 Task: Add a condition where "Status category is not Open" in pending tickets.
Action: Mouse moved to (151, 553)
Screenshot: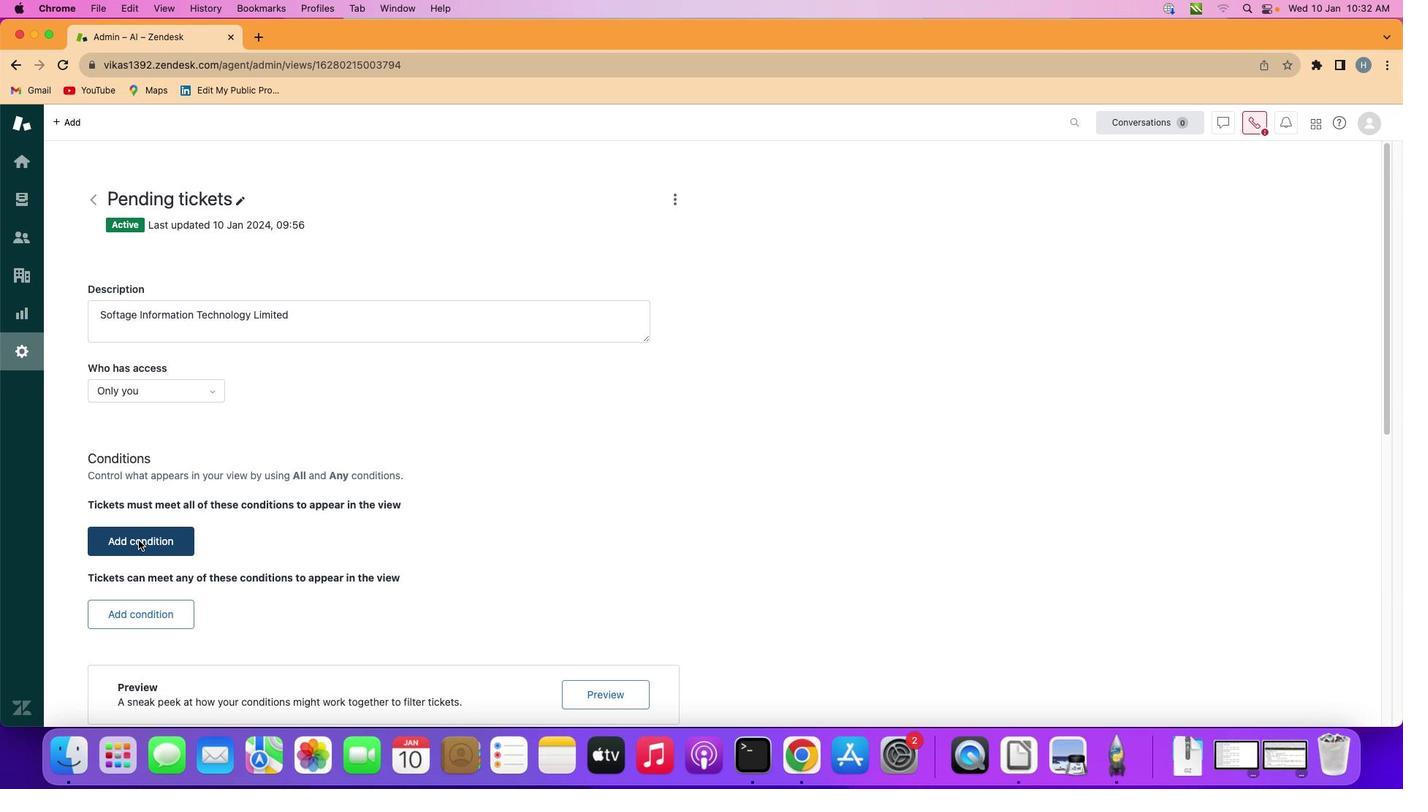 
Action: Mouse pressed left at (151, 553)
Screenshot: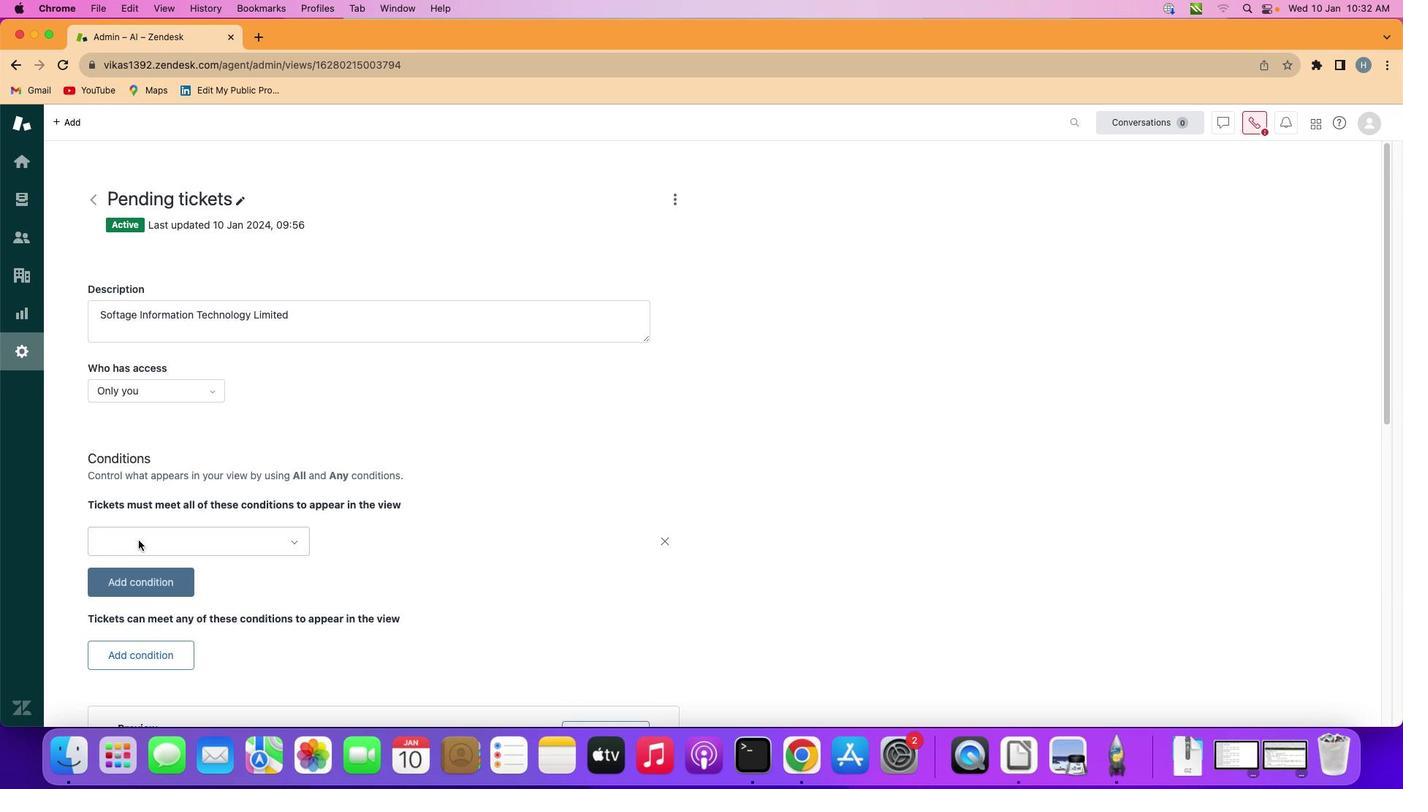 
Action: Mouse moved to (225, 552)
Screenshot: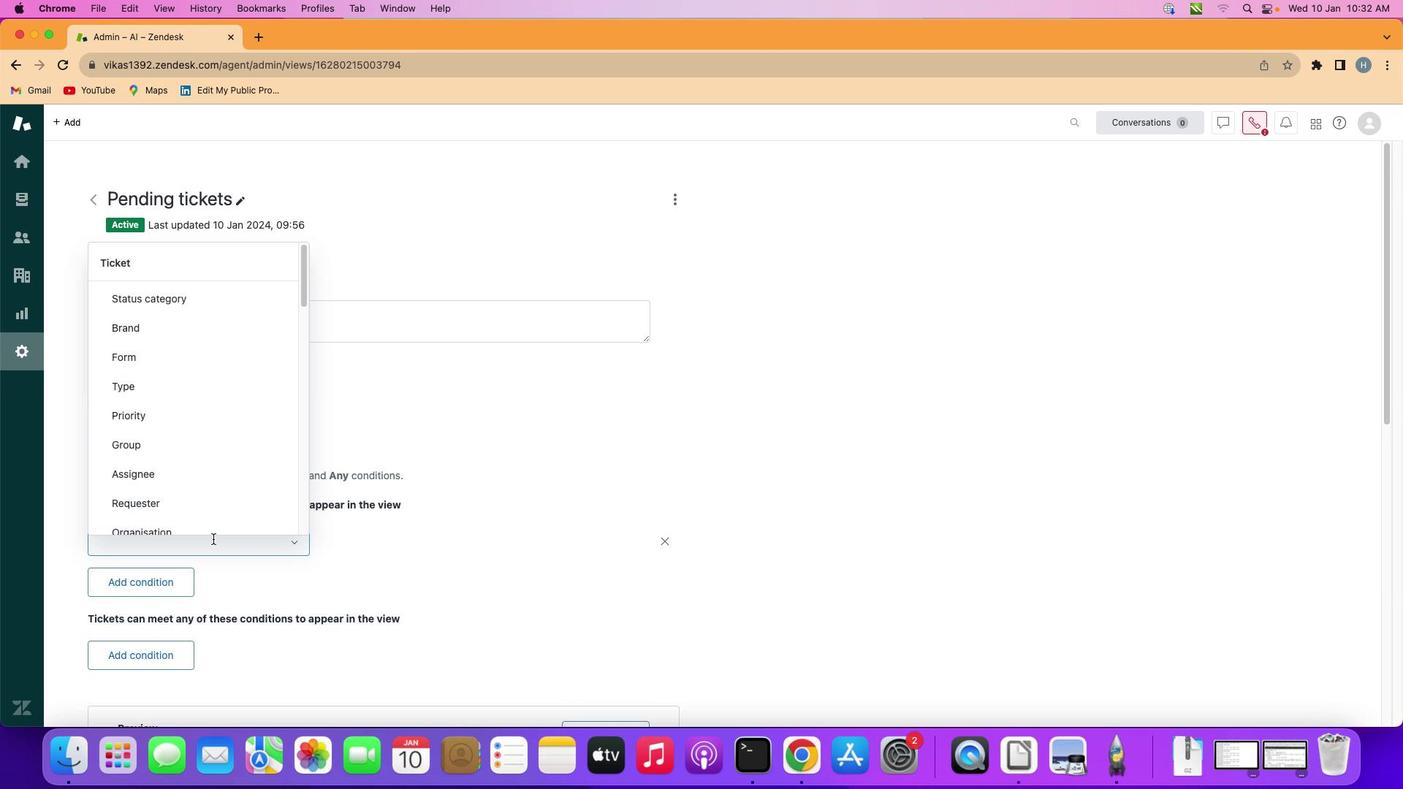 
Action: Mouse pressed left at (225, 552)
Screenshot: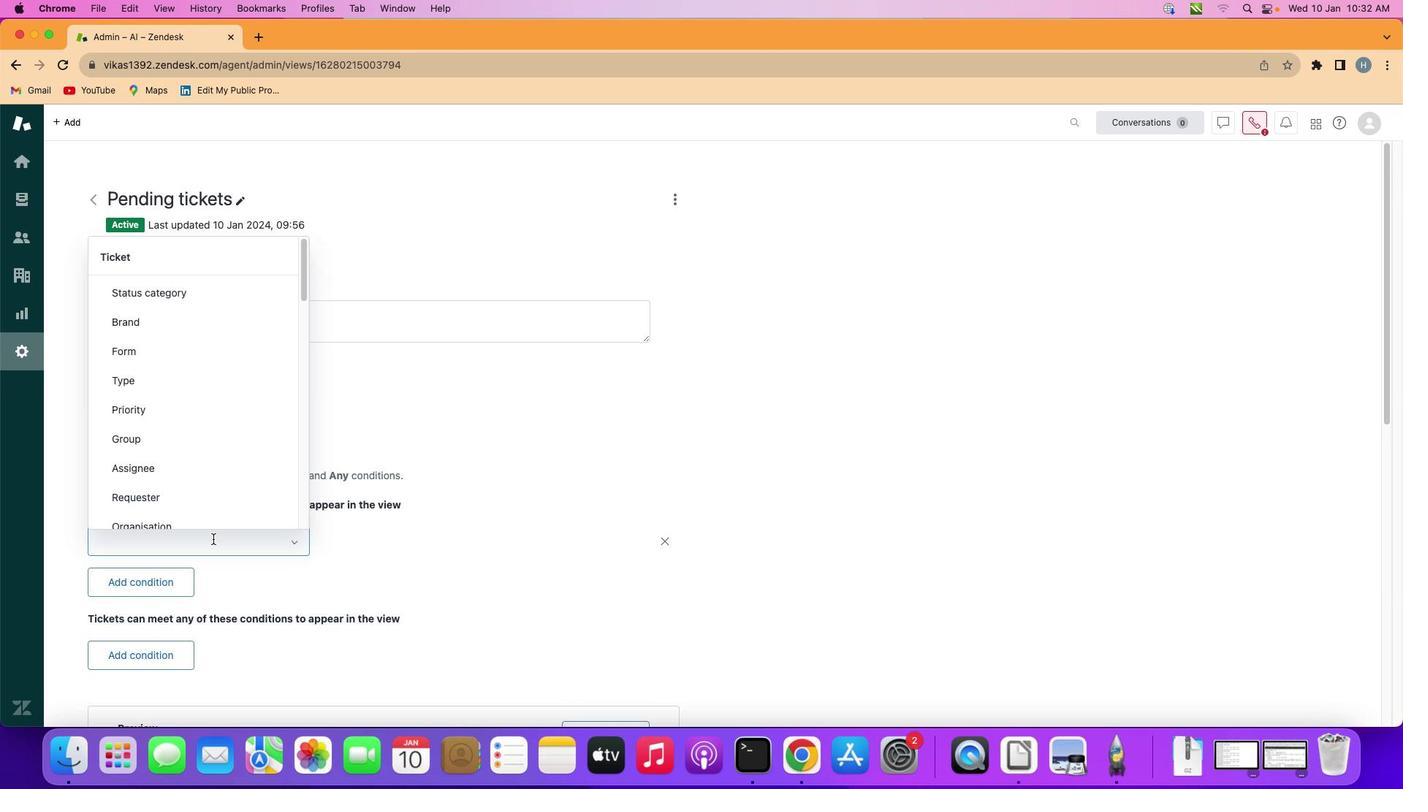 
Action: Mouse moved to (261, 307)
Screenshot: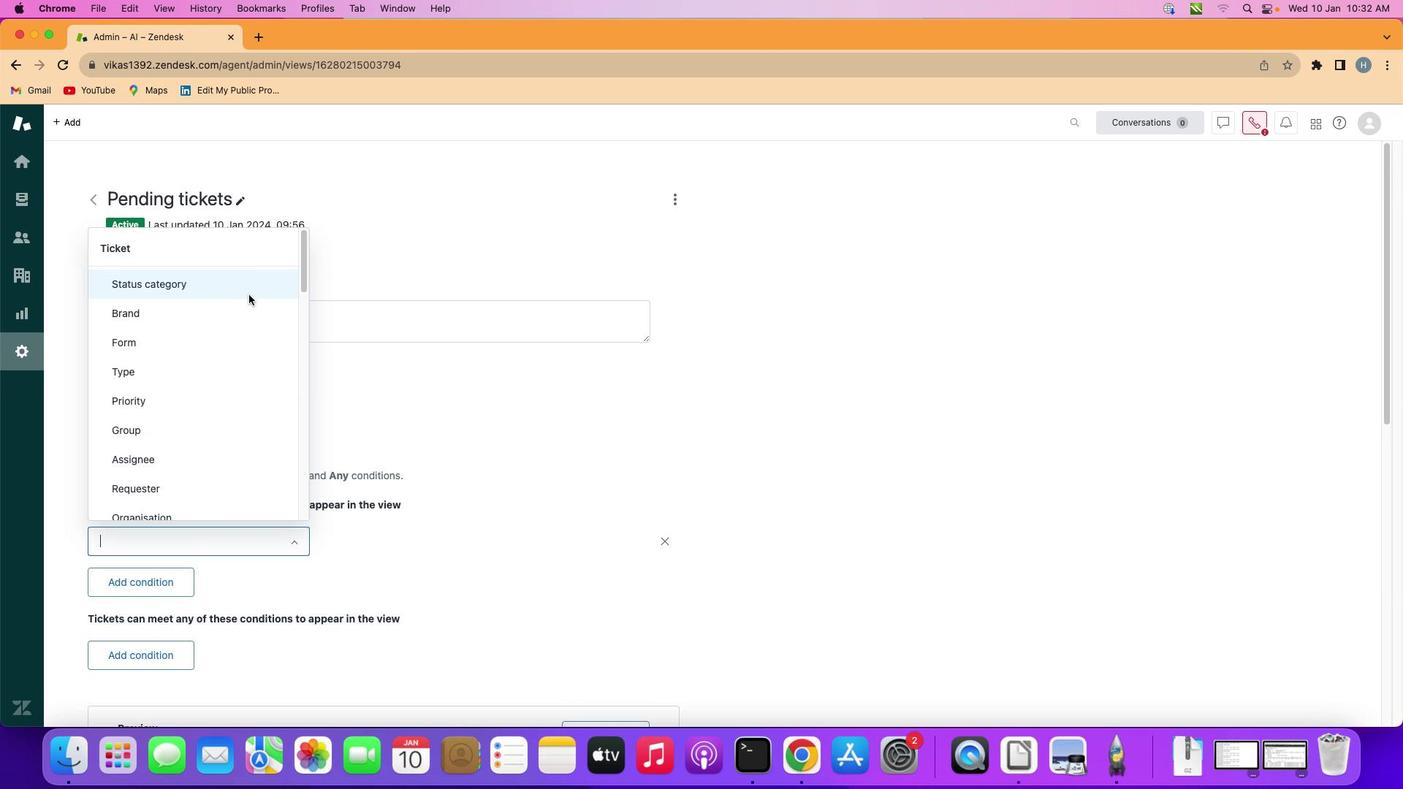 
Action: Mouse pressed left at (261, 307)
Screenshot: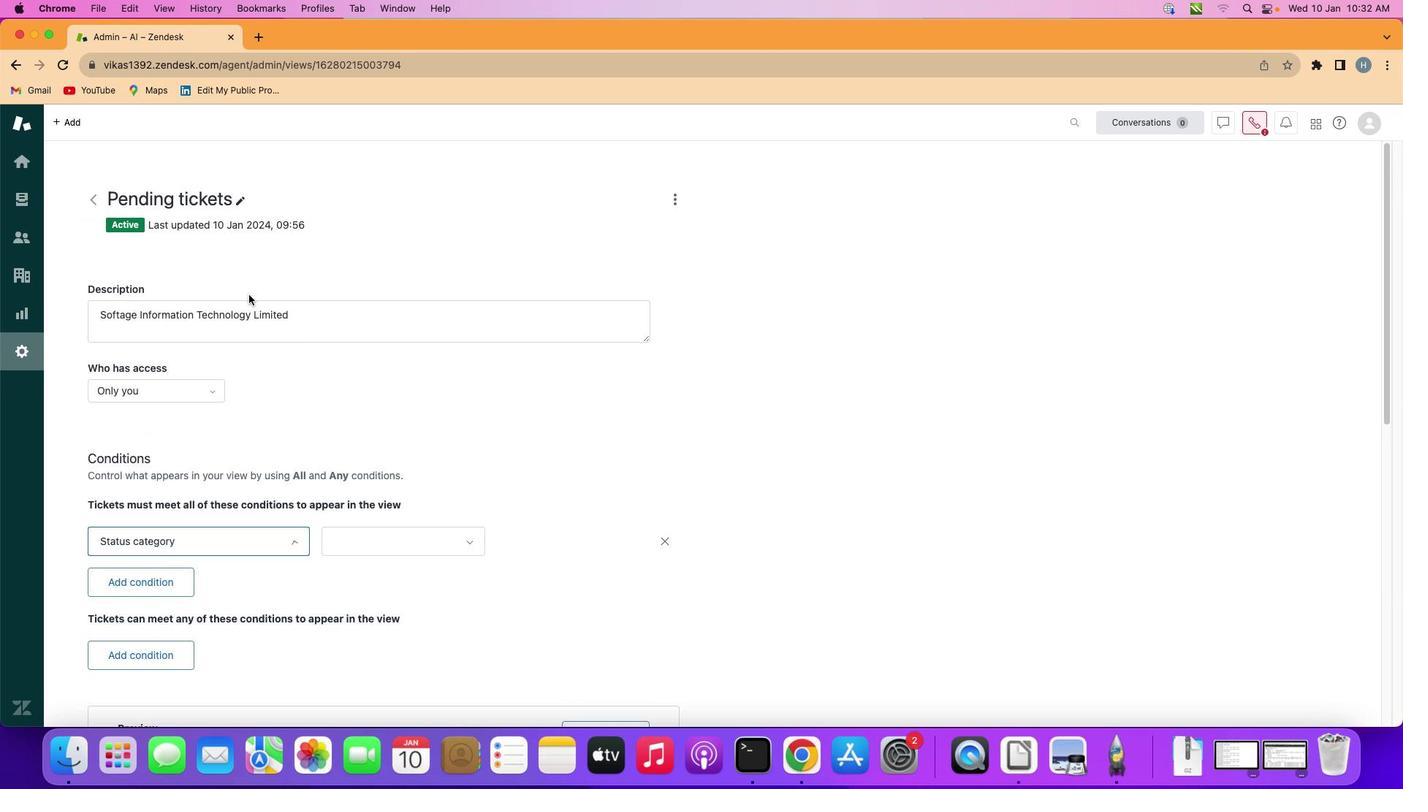 
Action: Mouse moved to (402, 544)
Screenshot: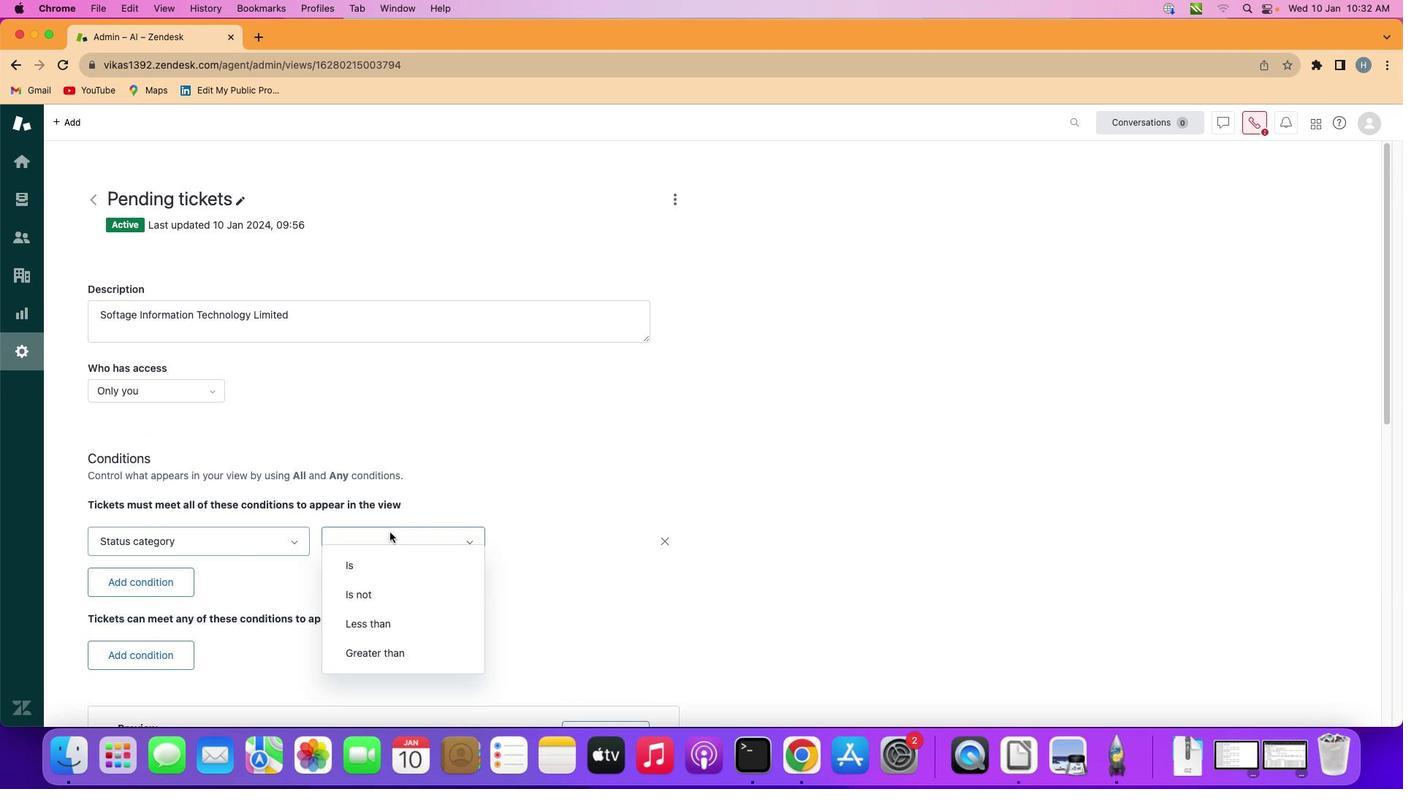 
Action: Mouse pressed left at (402, 544)
Screenshot: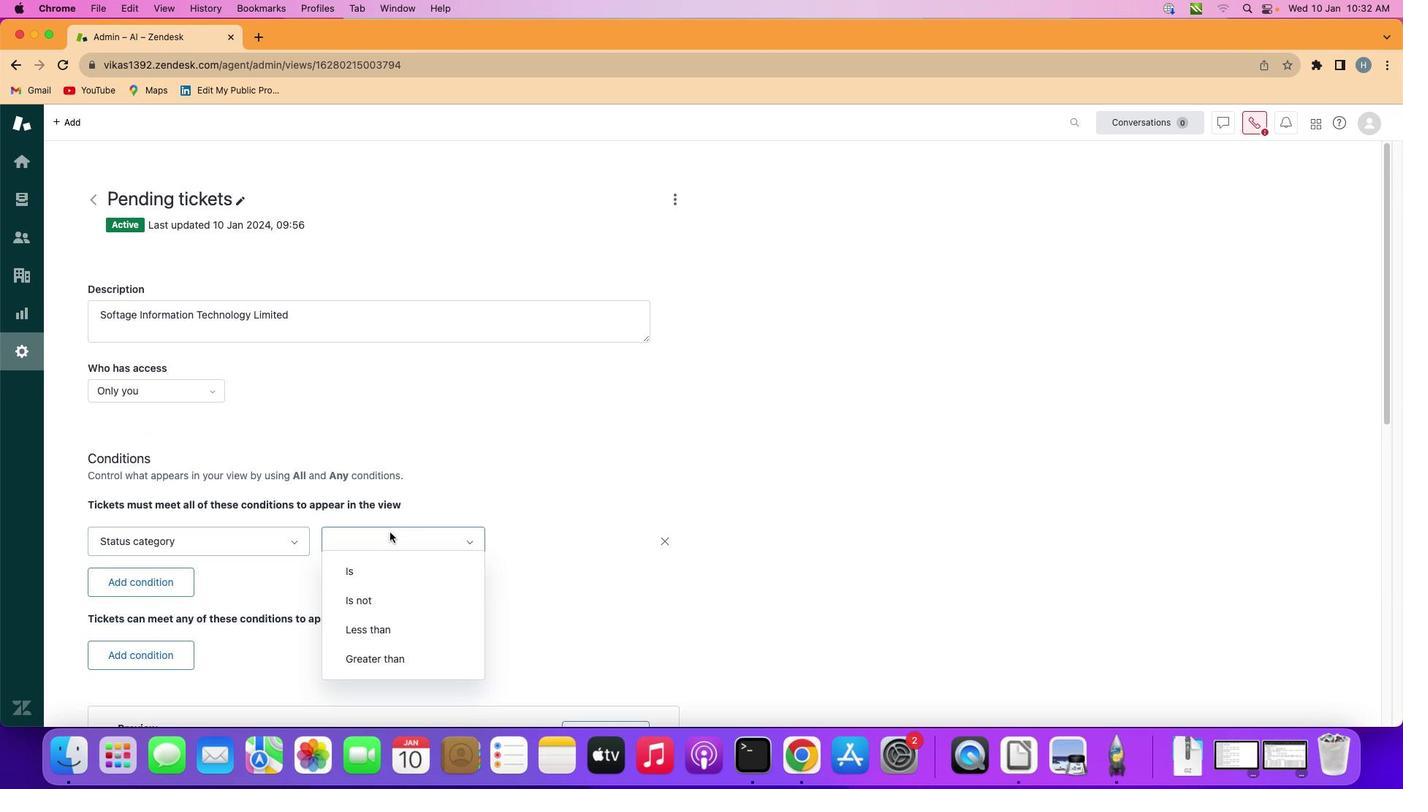 
Action: Mouse moved to (407, 611)
Screenshot: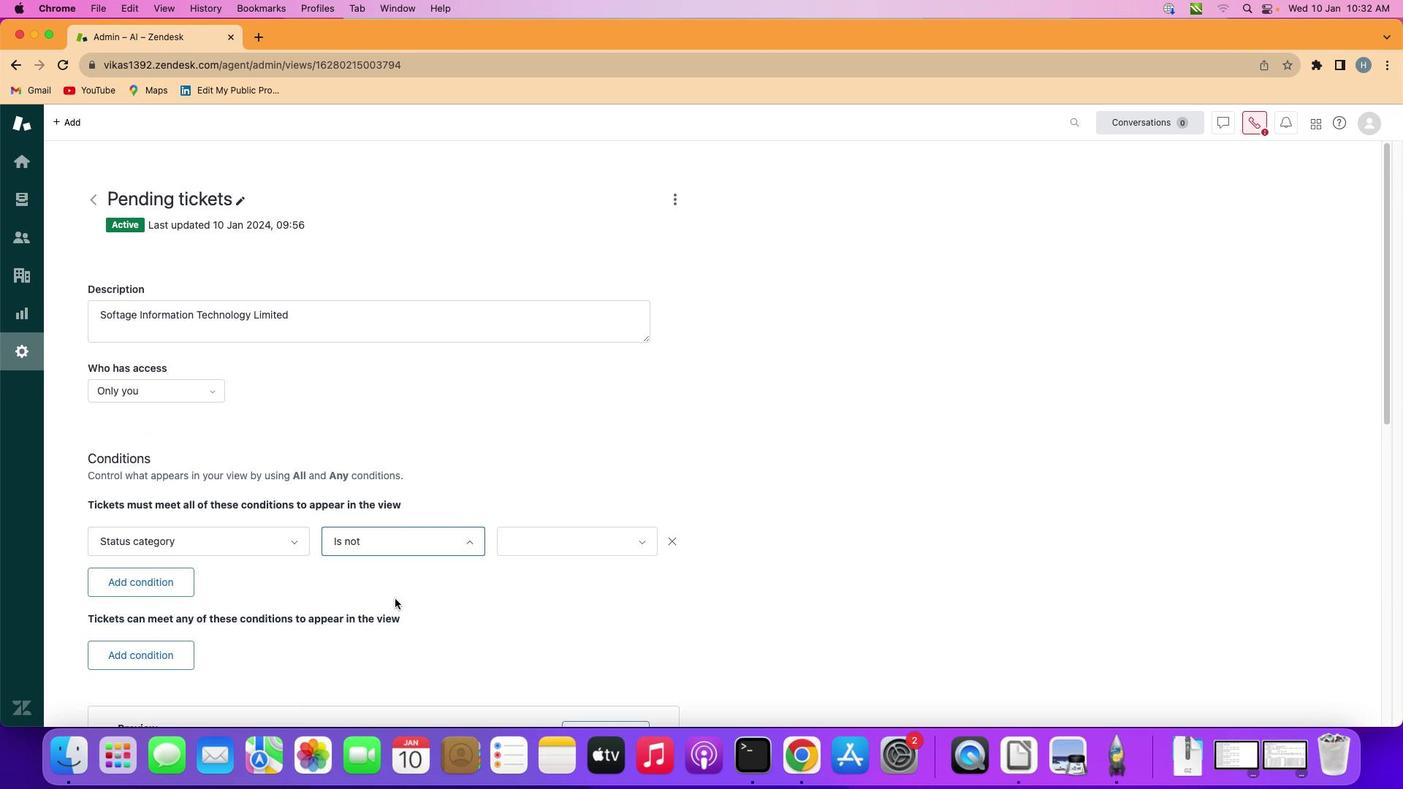 
Action: Mouse pressed left at (407, 611)
Screenshot: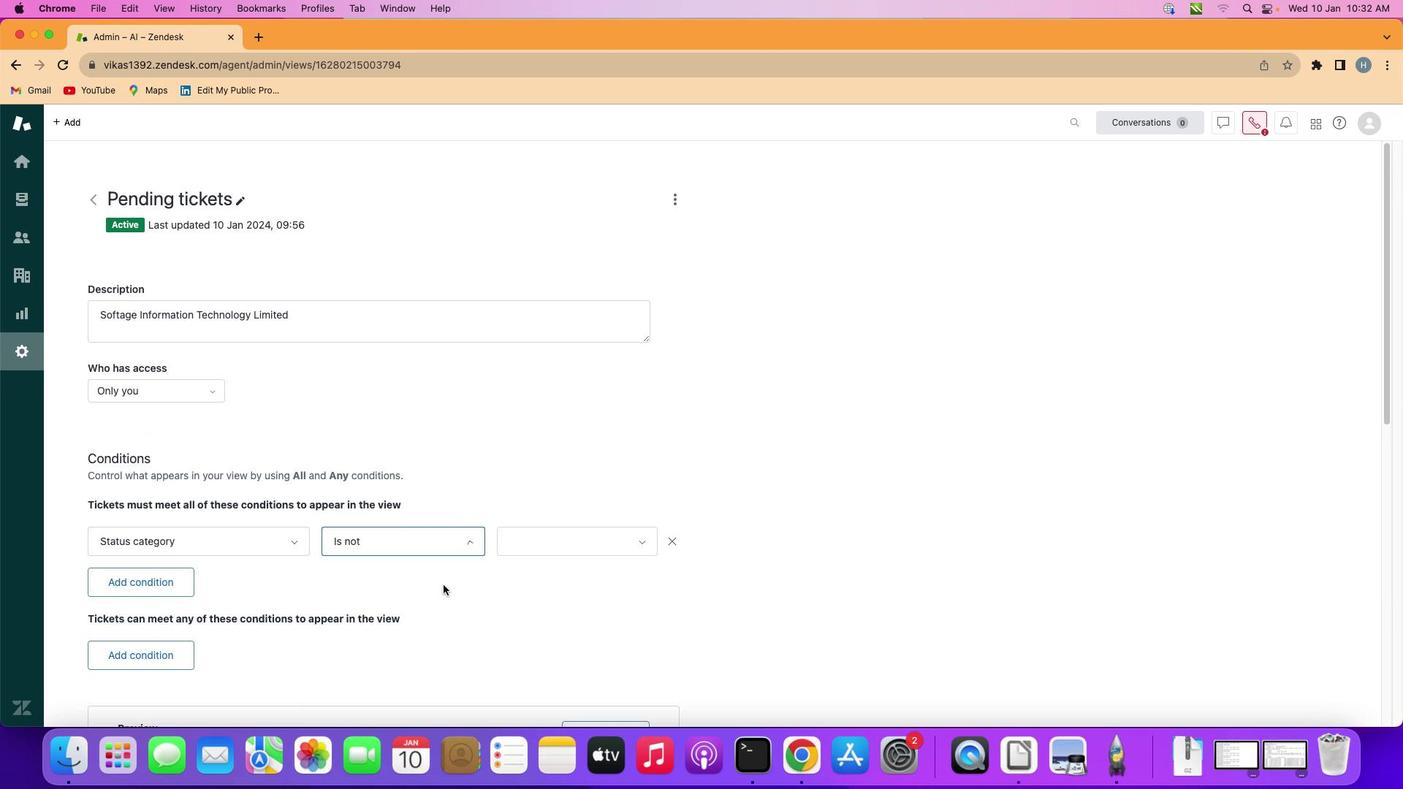 
Action: Mouse moved to (571, 565)
Screenshot: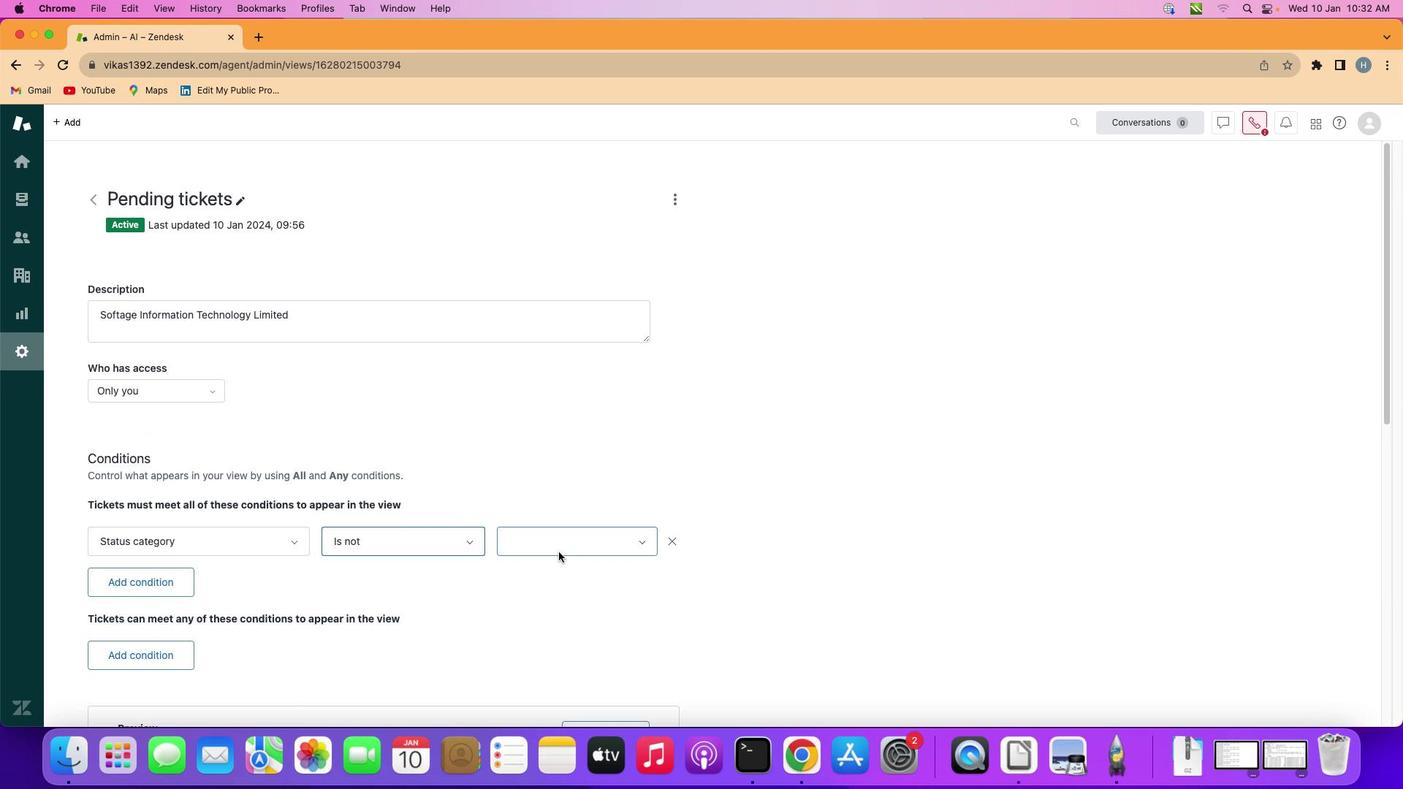 
Action: Mouse pressed left at (571, 565)
Screenshot: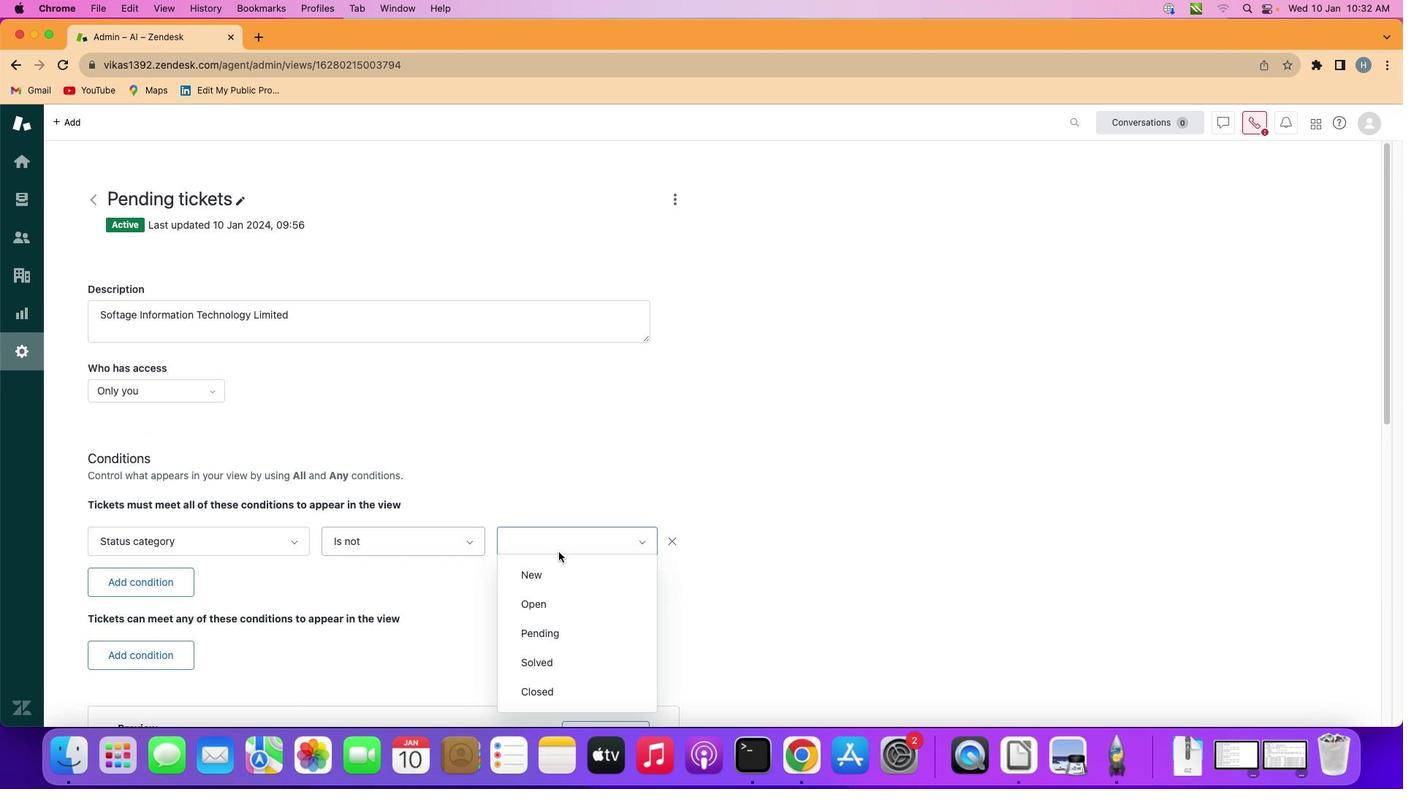 
Action: Mouse moved to (573, 618)
Screenshot: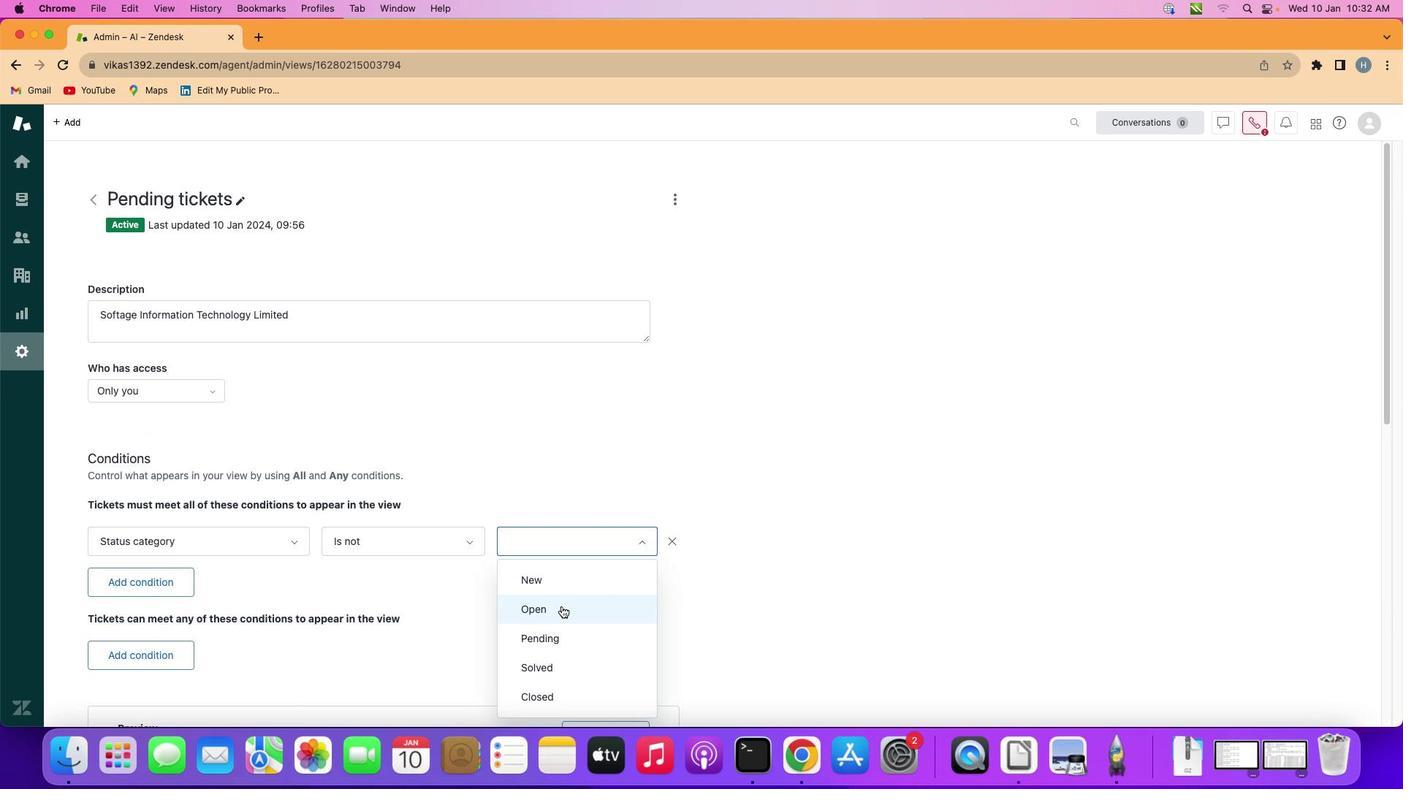 
Action: Mouse pressed left at (573, 618)
Screenshot: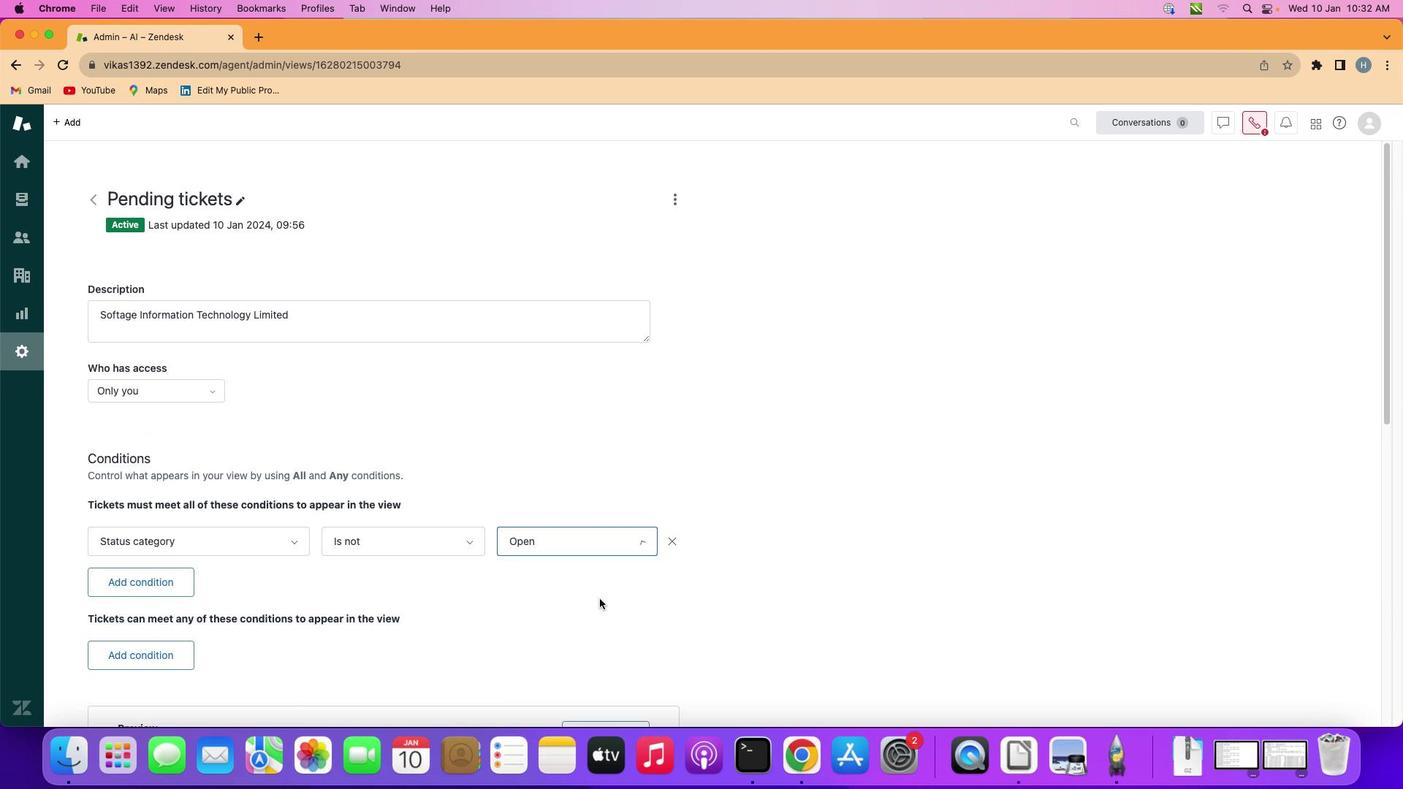 
Action: Mouse moved to (657, 604)
Screenshot: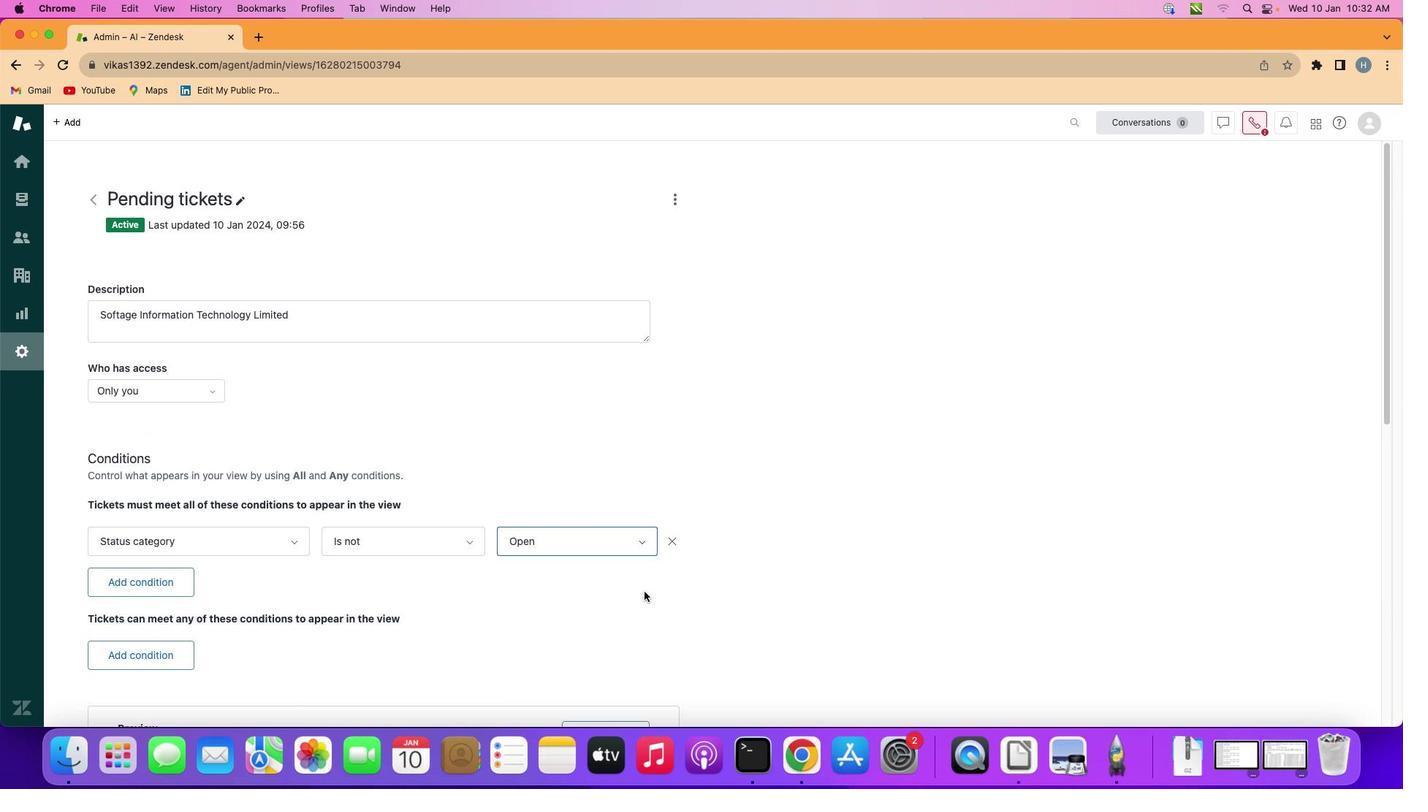 
